 Task: Evaluate the exponential function for x = 14.
Action: Mouse moved to (159, 69)
Screenshot: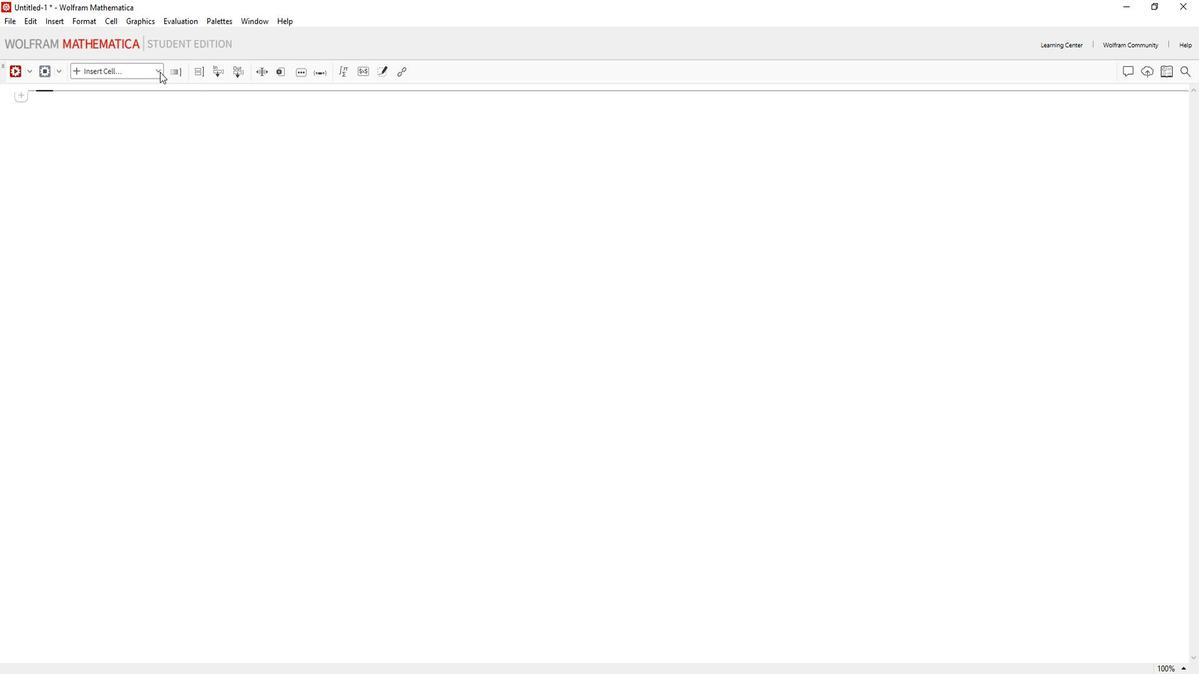 
Action: Mouse pressed left at (159, 69)
Screenshot: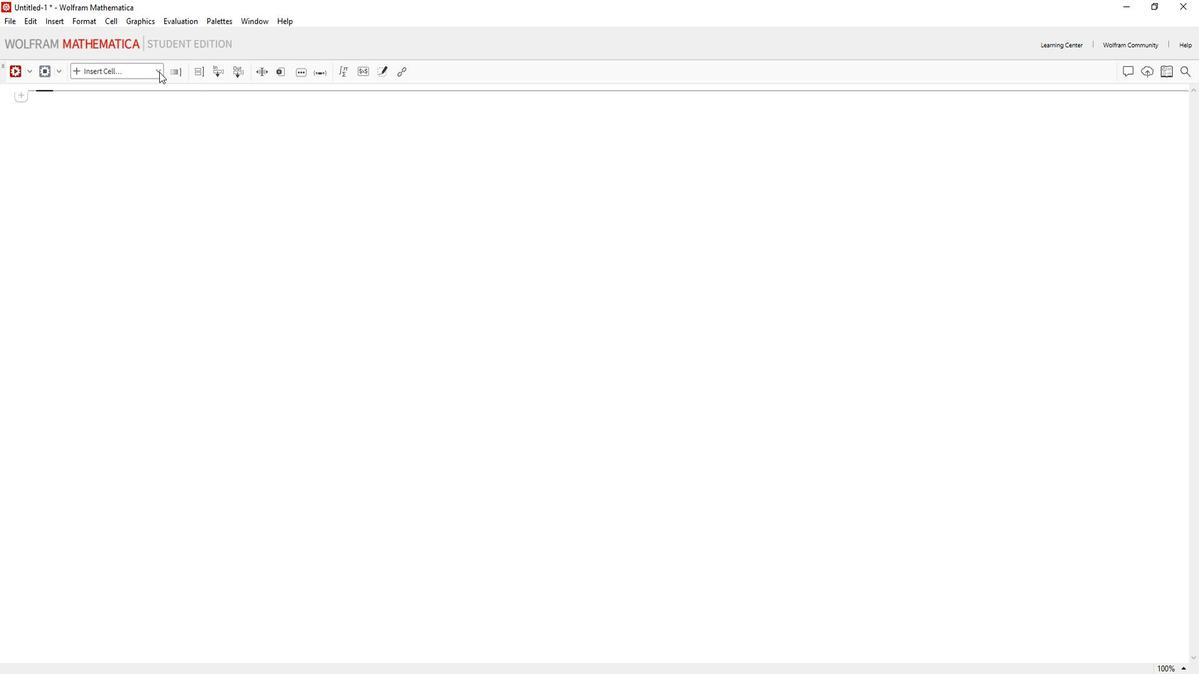 
Action: Mouse moved to (105, 94)
Screenshot: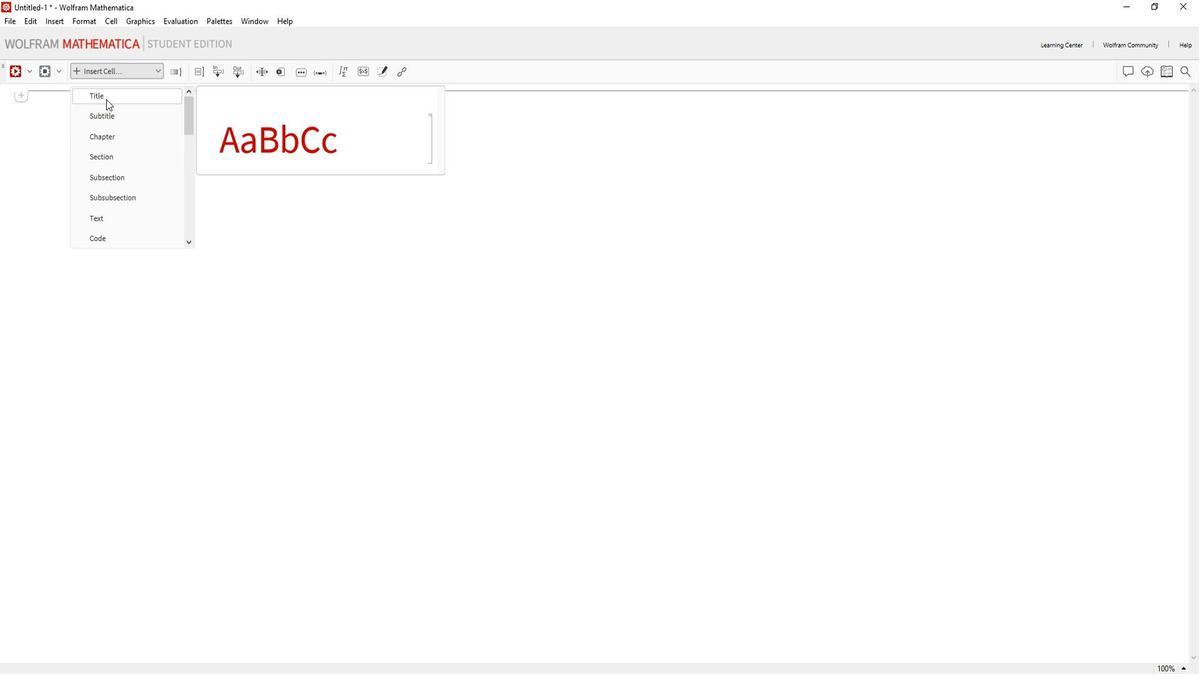 
Action: Mouse pressed left at (105, 94)
Screenshot: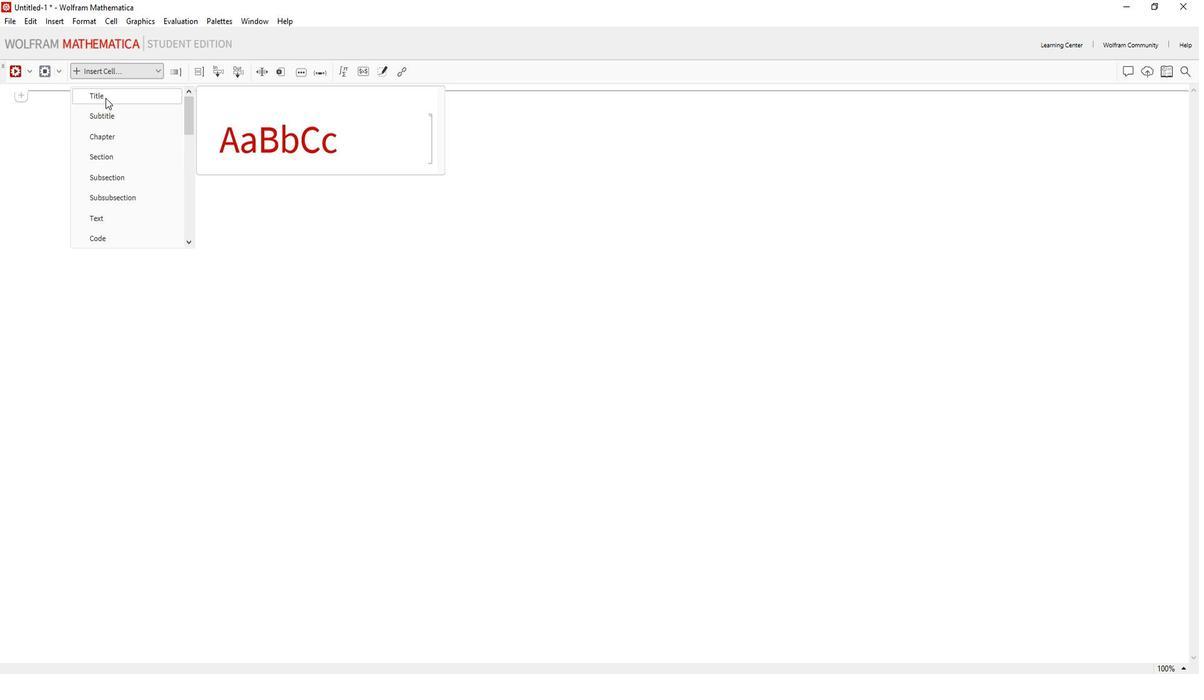
Action: Mouse moved to (154, 225)
Screenshot: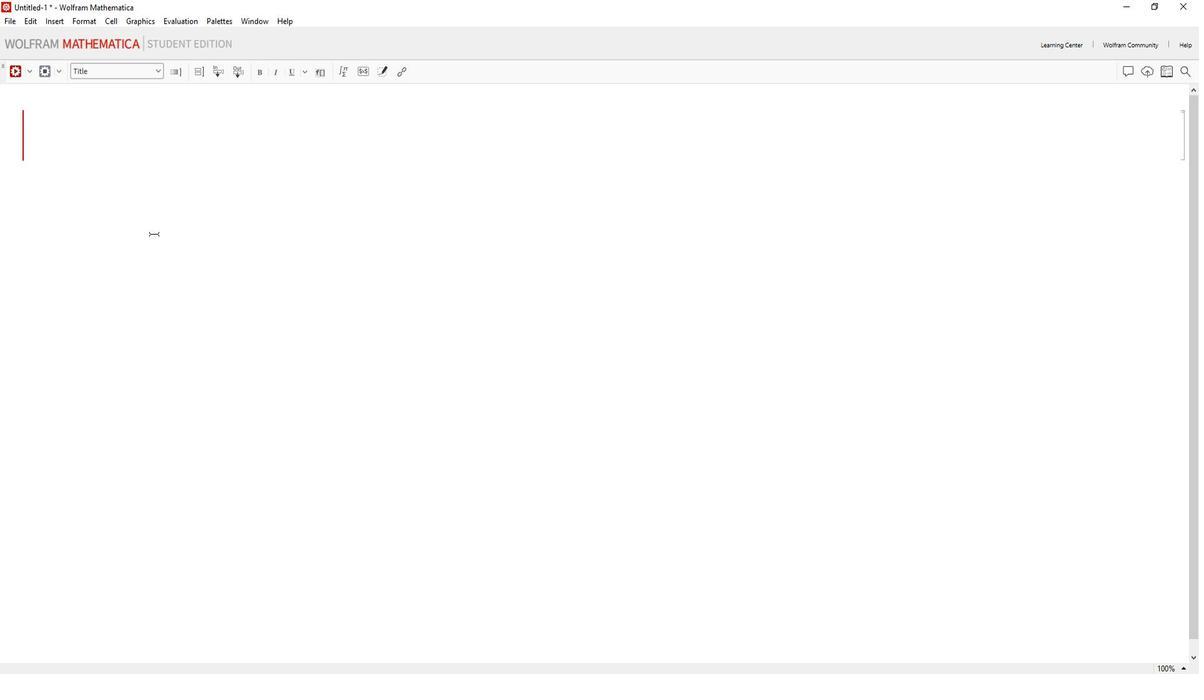 
Action: Key pressed <Key.caps_lock>E<Key.caps_lock>valuate<Key.space>the<Key.space>exponential<Key.space>function
Screenshot: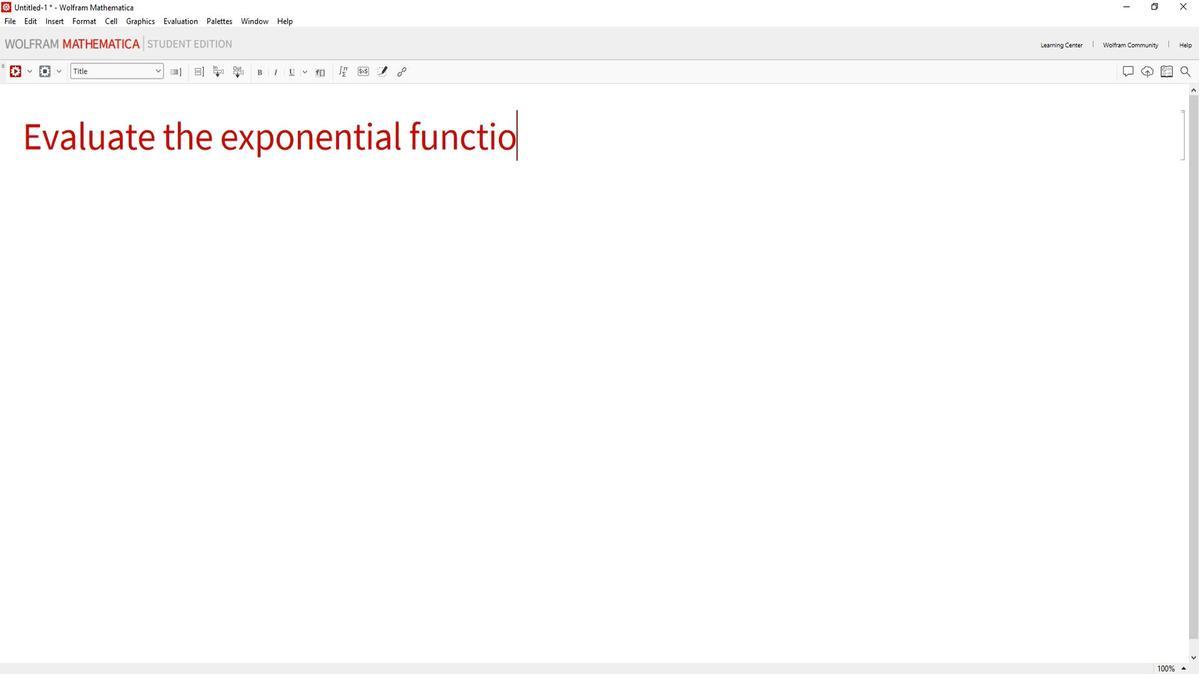 
Action: Mouse moved to (99, 214)
Screenshot: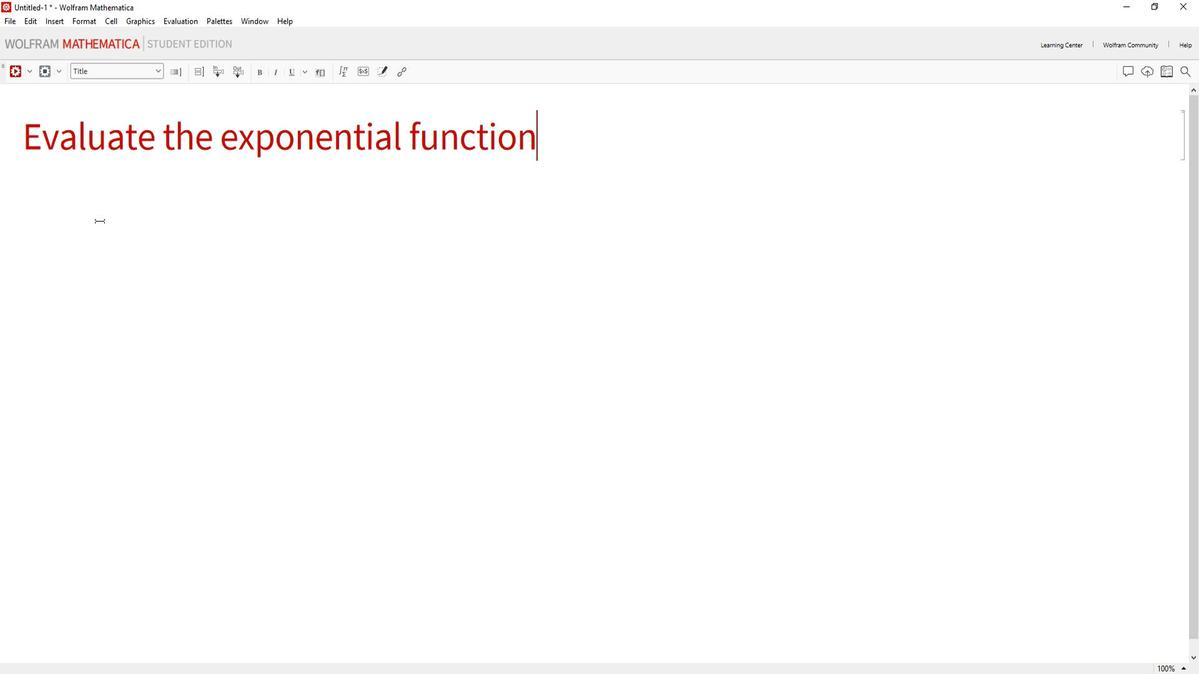 
Action: Mouse pressed left at (99, 214)
Screenshot: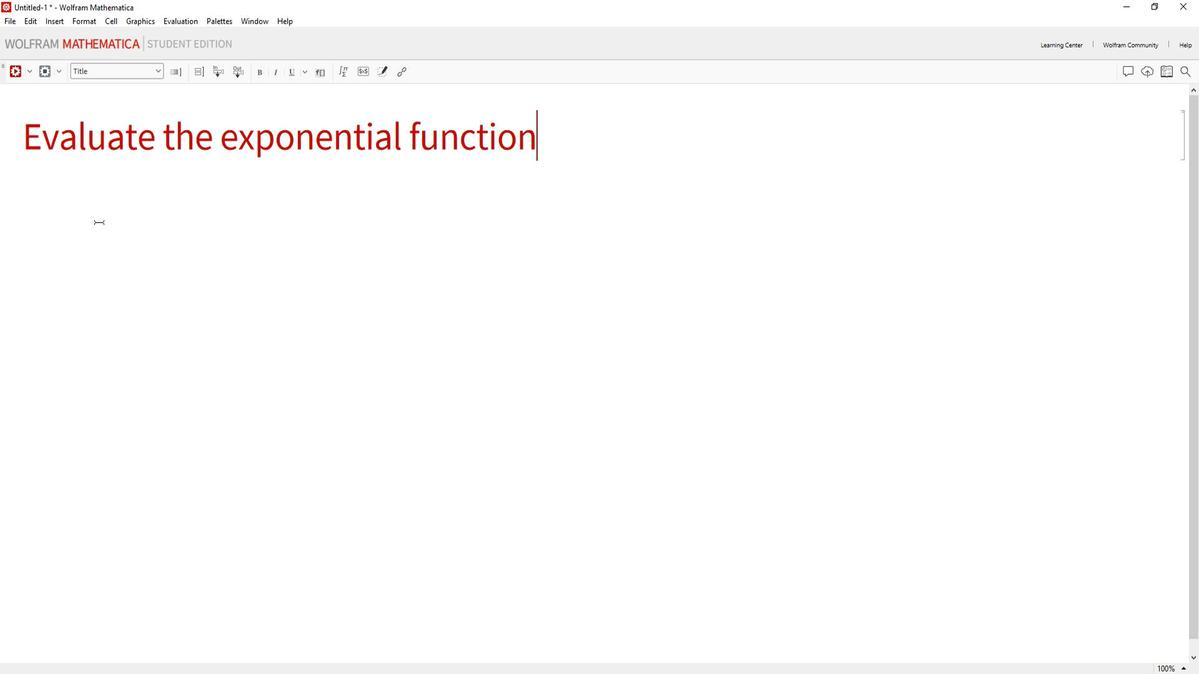
Action: Mouse moved to (156, 71)
Screenshot: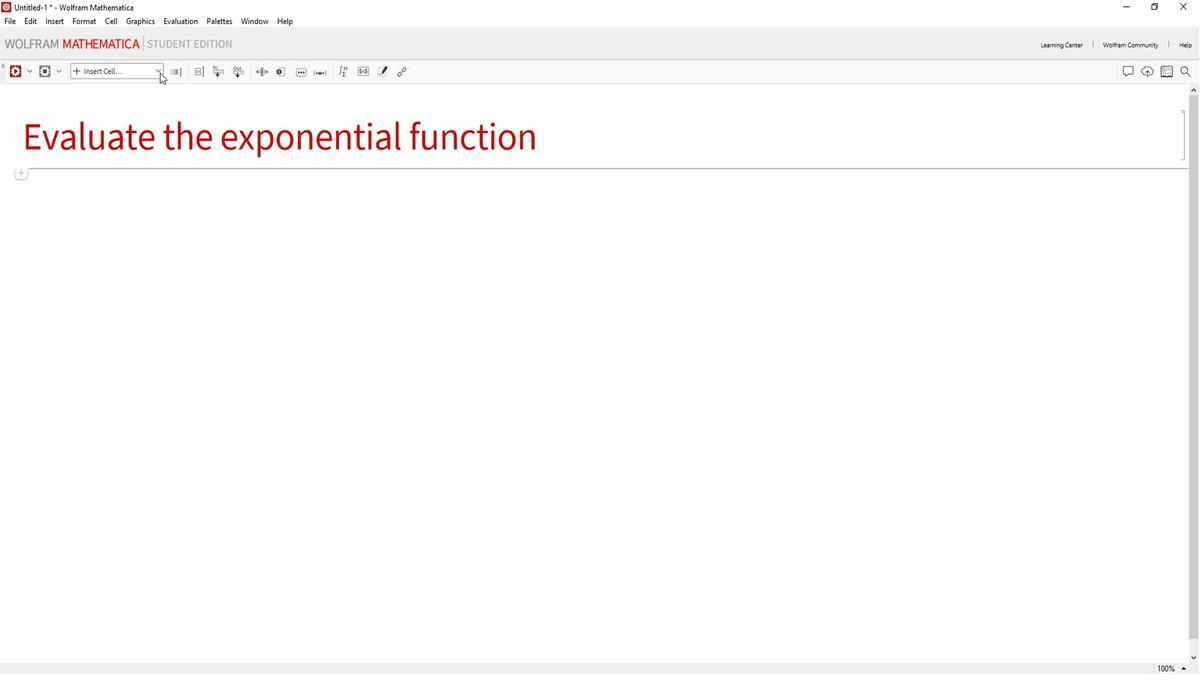 
Action: Mouse pressed left at (156, 71)
Screenshot: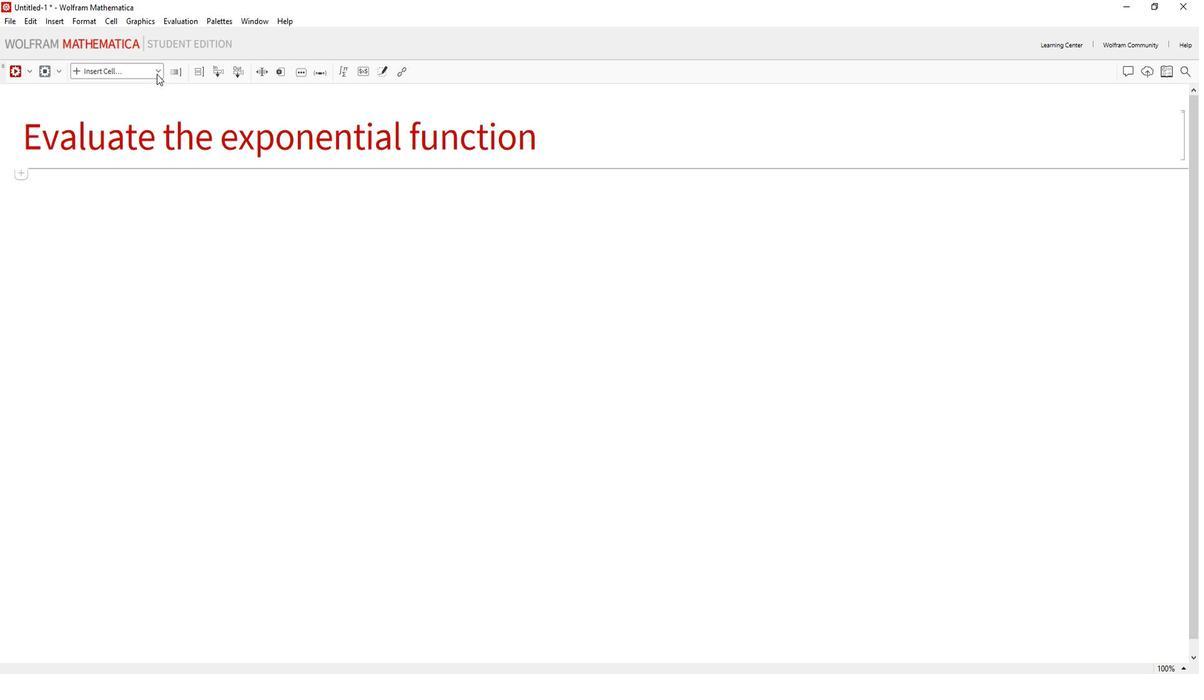 
Action: Mouse moved to (88, 228)
Screenshot: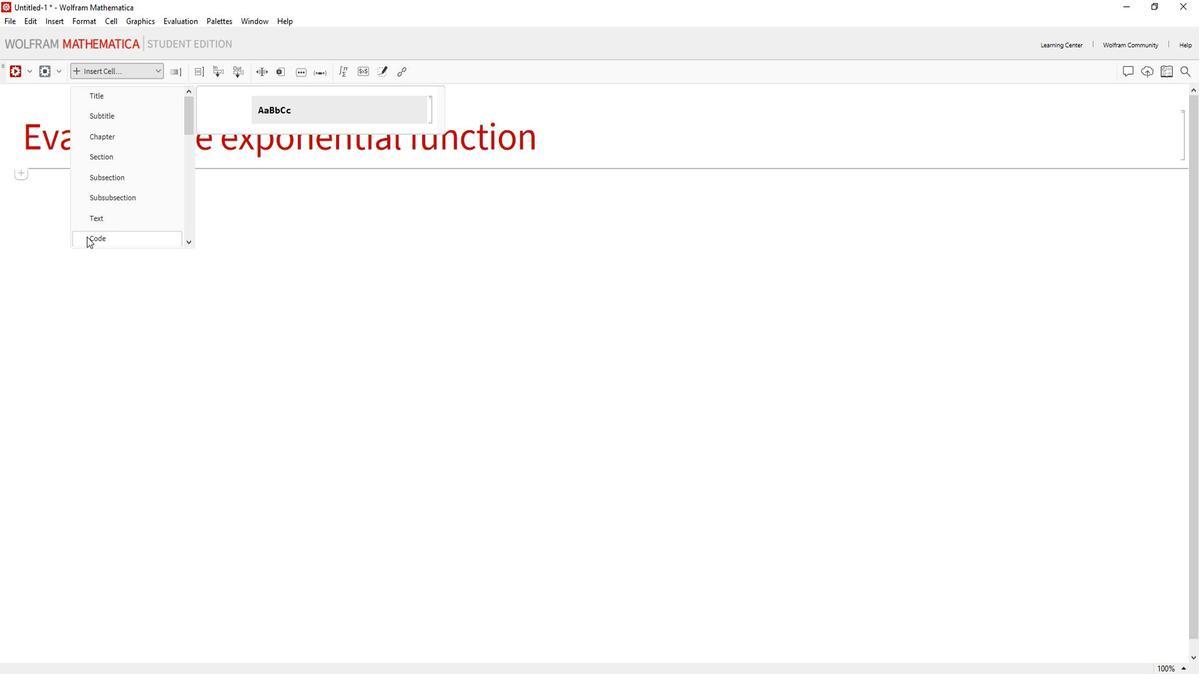 
Action: Mouse pressed left at (88, 228)
Screenshot: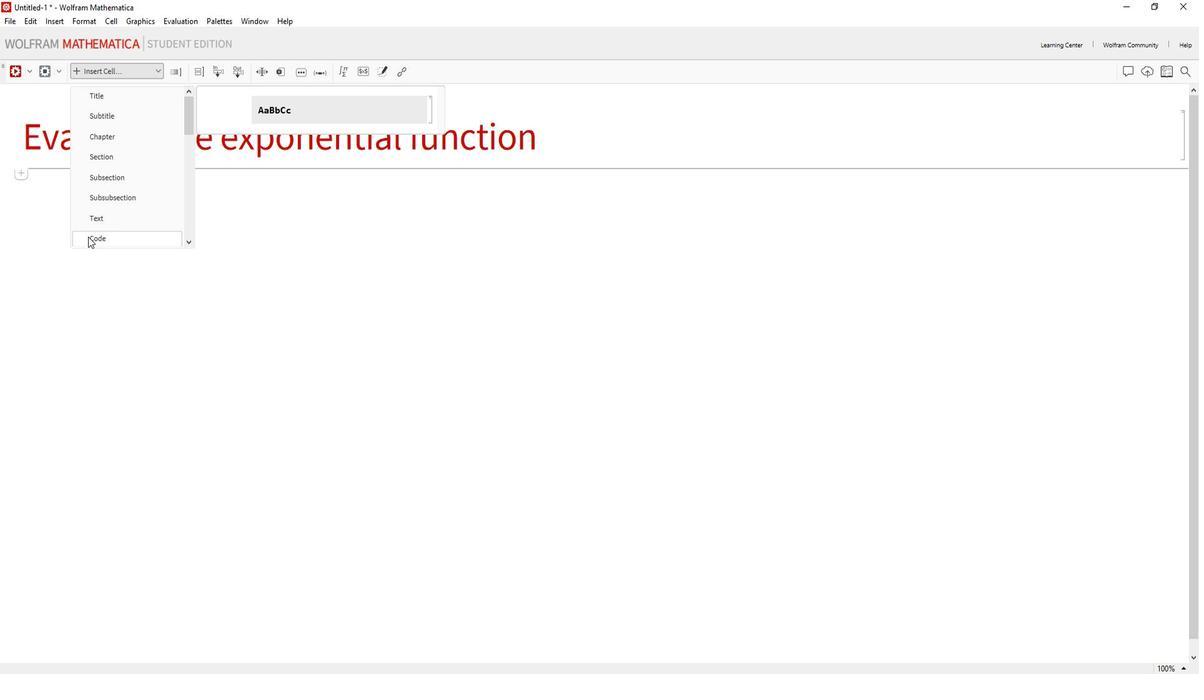 
Action: Mouse moved to (129, 306)
Screenshot: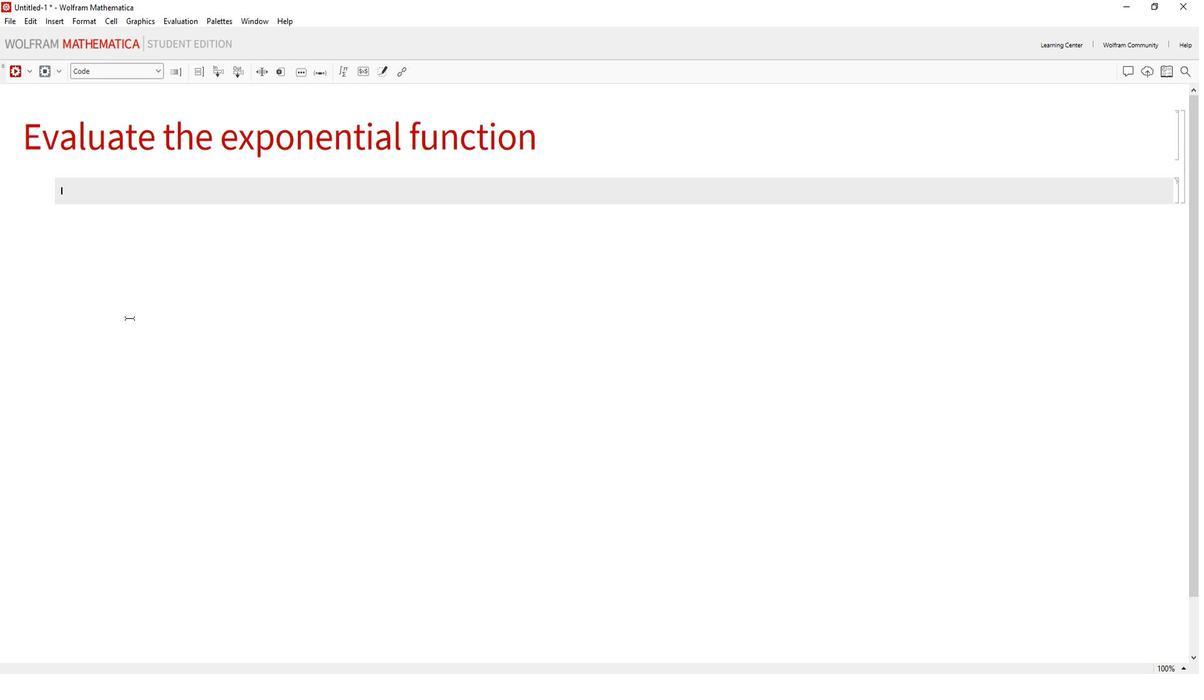 
Action: Key pressed result<Key.space>=<Key.space>e<Key.backspace><Key.caps_lock>E<Key.caps_lock>xp<Key.shift_r>{<Key.backspace>[14<Key.right><Key.enter><Key.enter>result
Screenshot: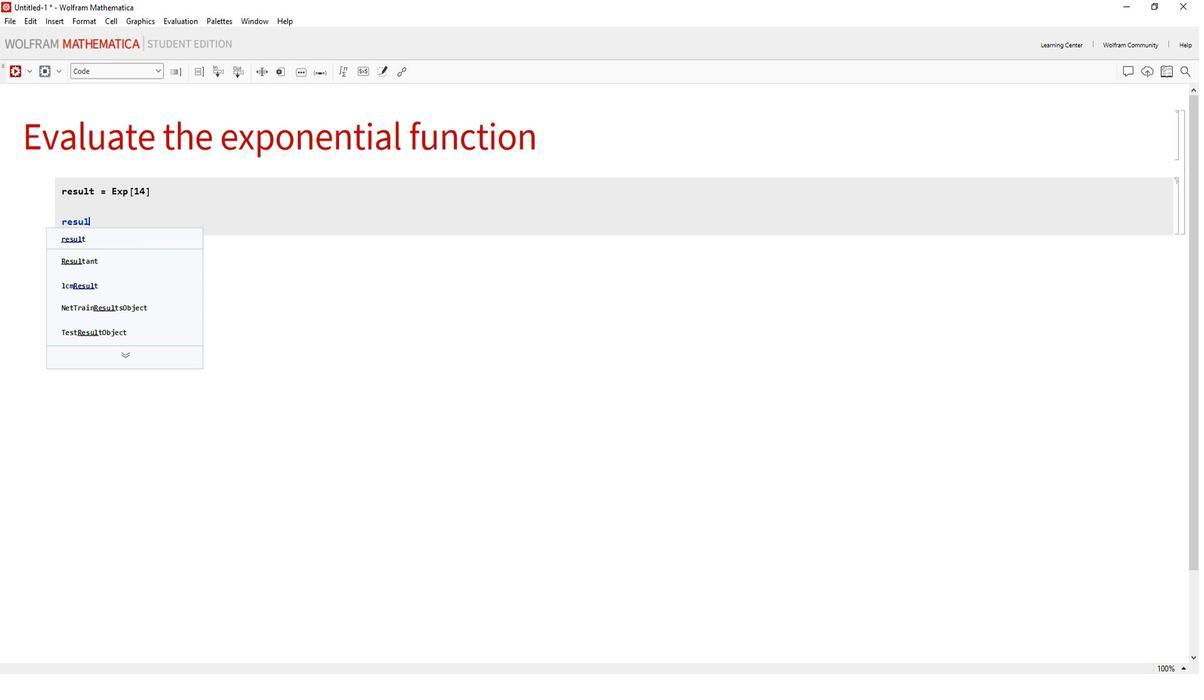 
Action: Mouse moved to (104, 216)
Screenshot: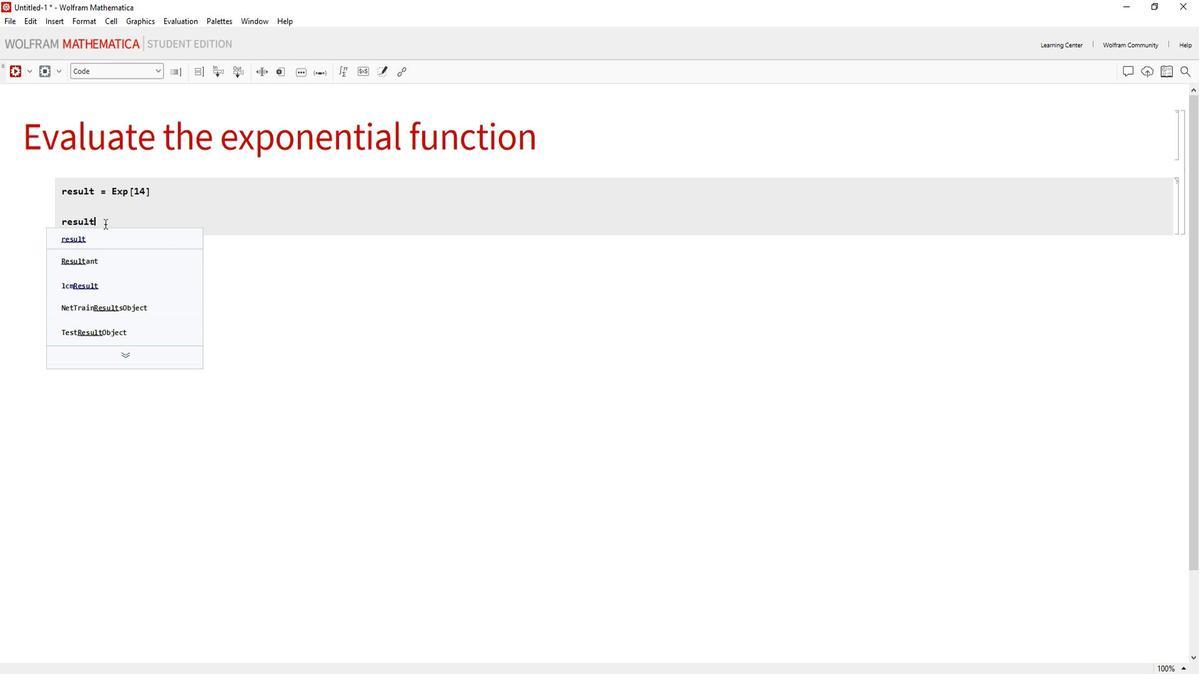 
Action: Mouse pressed left at (104, 216)
Screenshot: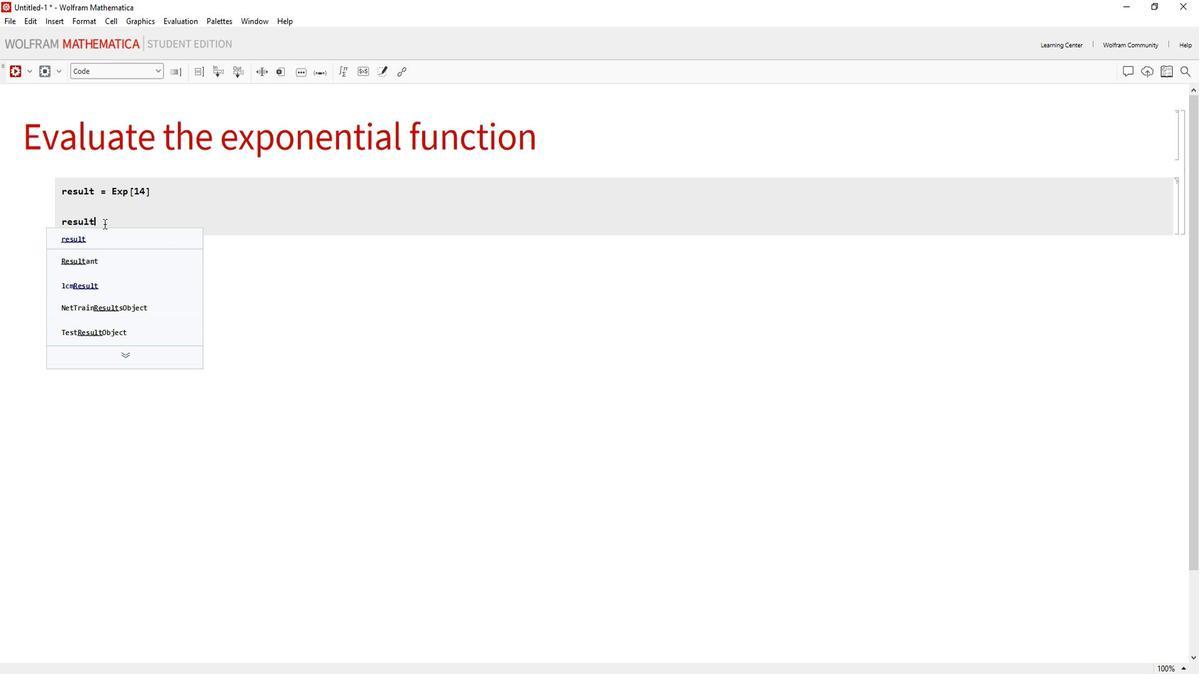 
Action: Mouse moved to (18, 71)
Screenshot: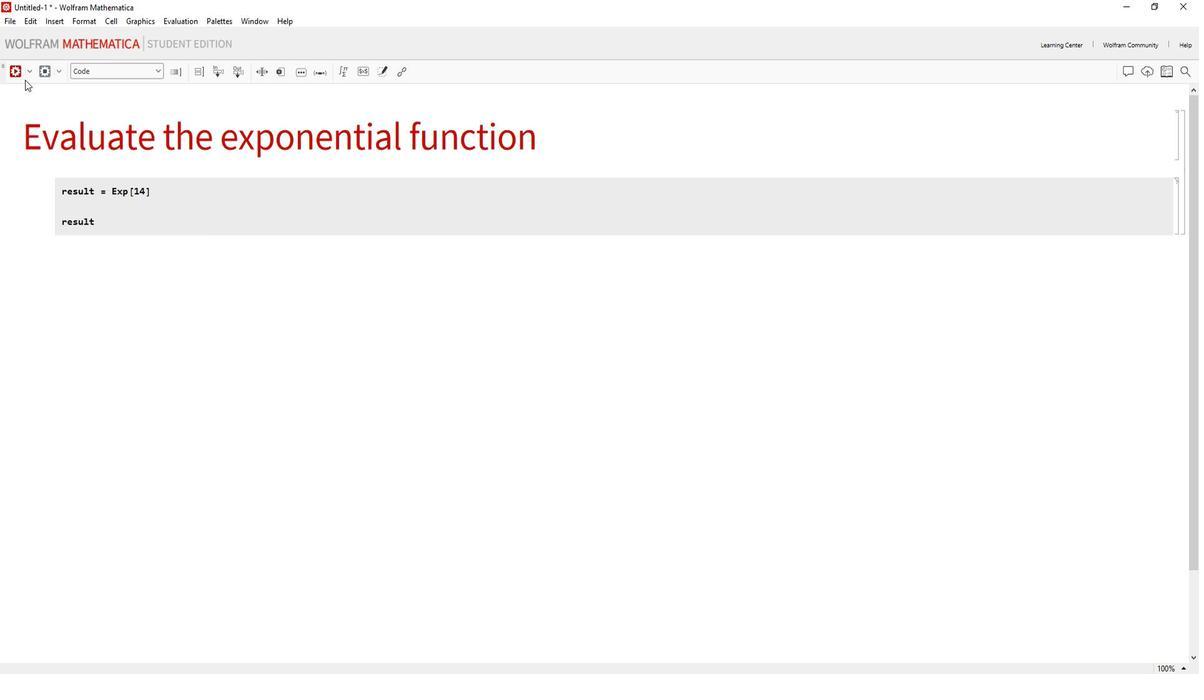 
Action: Mouse pressed left at (18, 71)
Screenshot: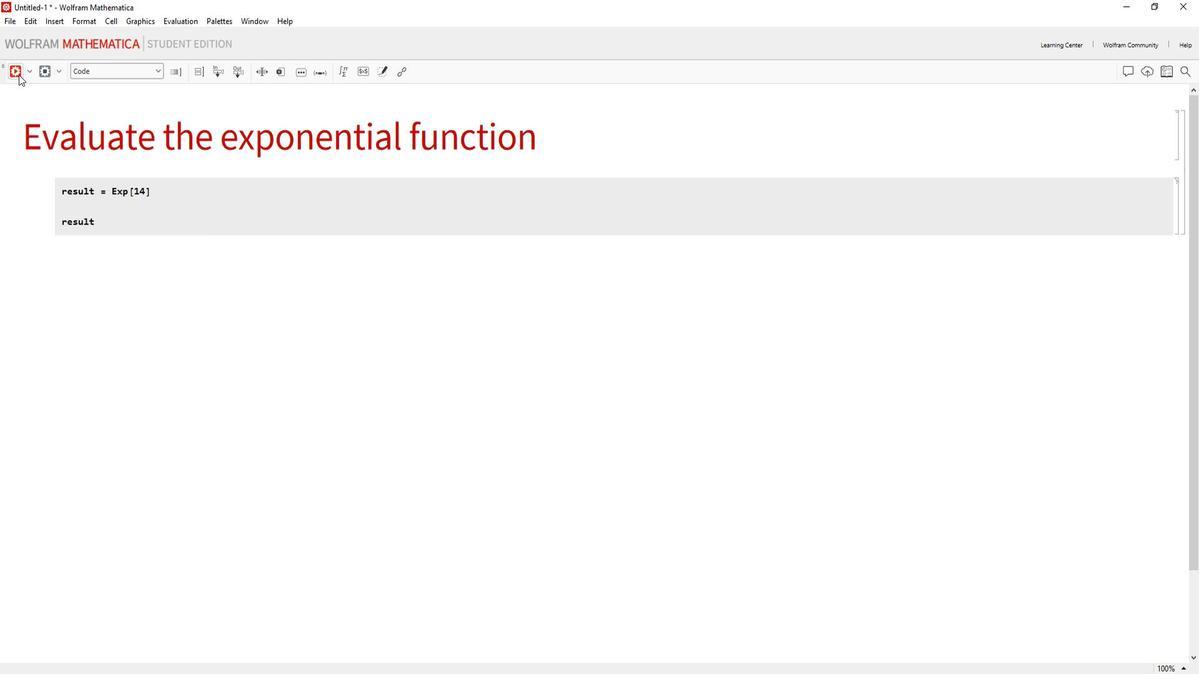 
Action: Mouse moved to (97, 251)
Screenshot: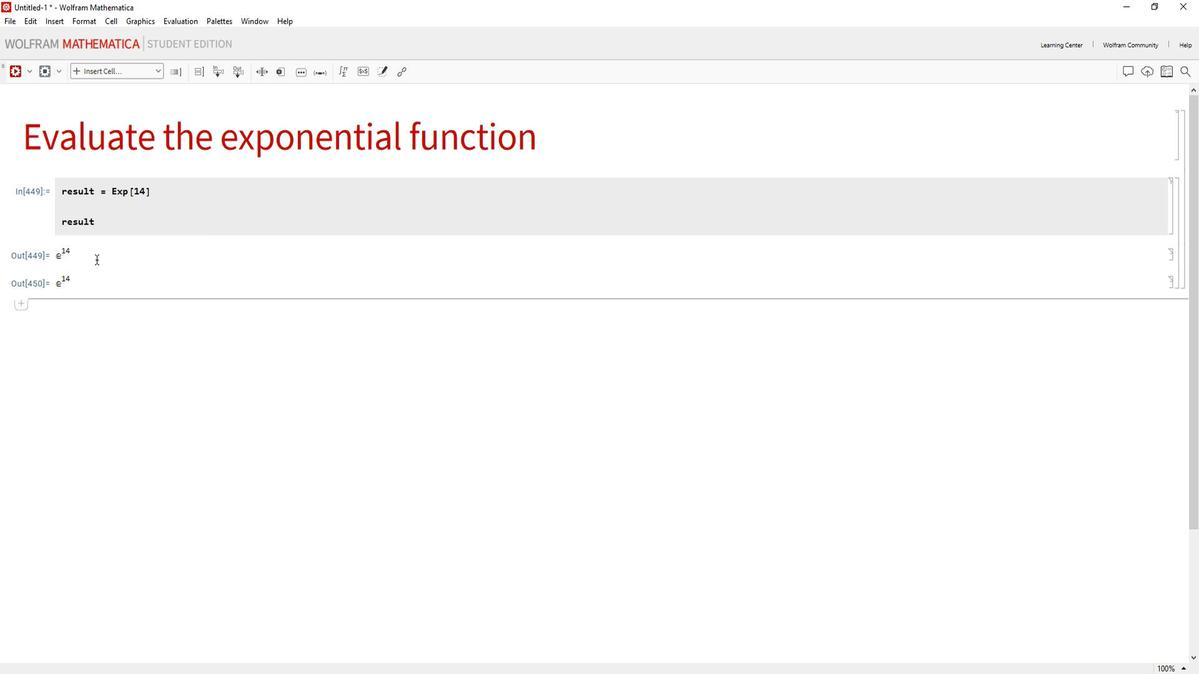 
